 Task: Check the median sale price of all home types in the last 3 years.
Action: Mouse moved to (862, 174)
Screenshot: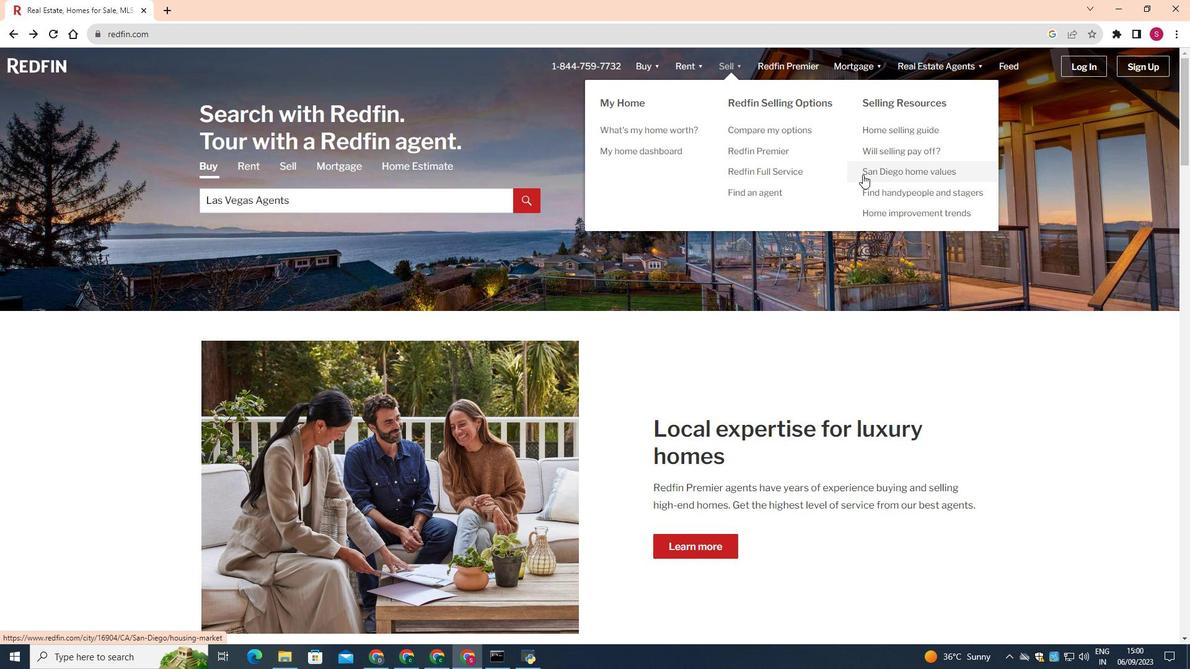 
Action: Mouse pressed left at (862, 174)
Screenshot: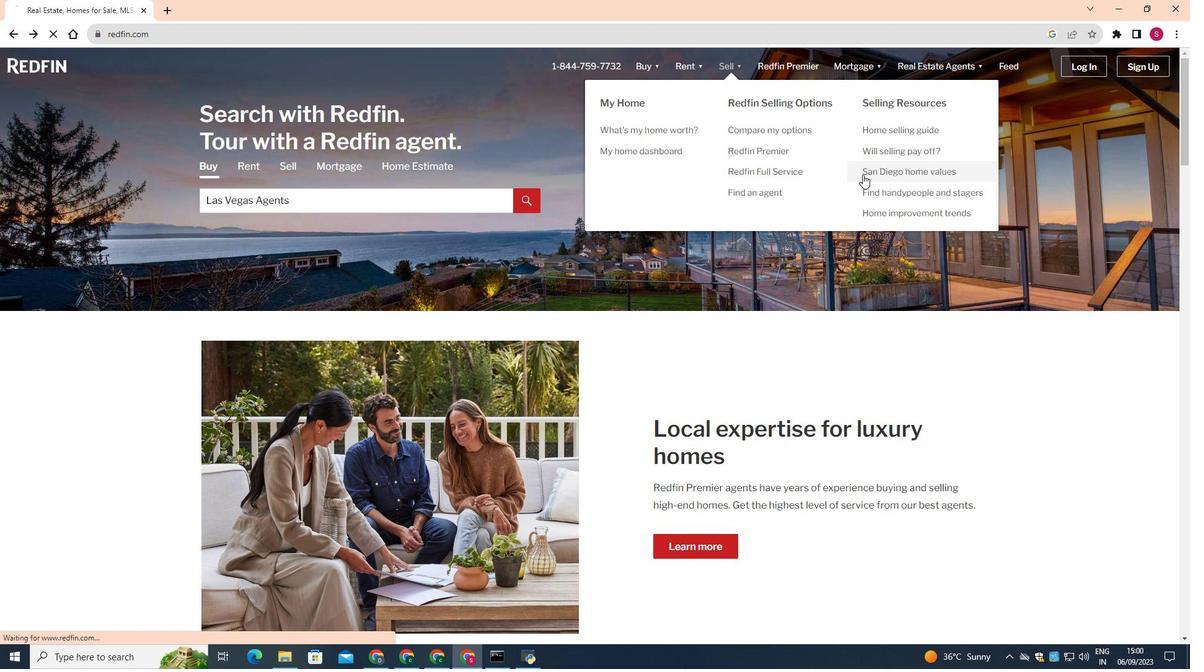 
Action: Mouse moved to (300, 450)
Screenshot: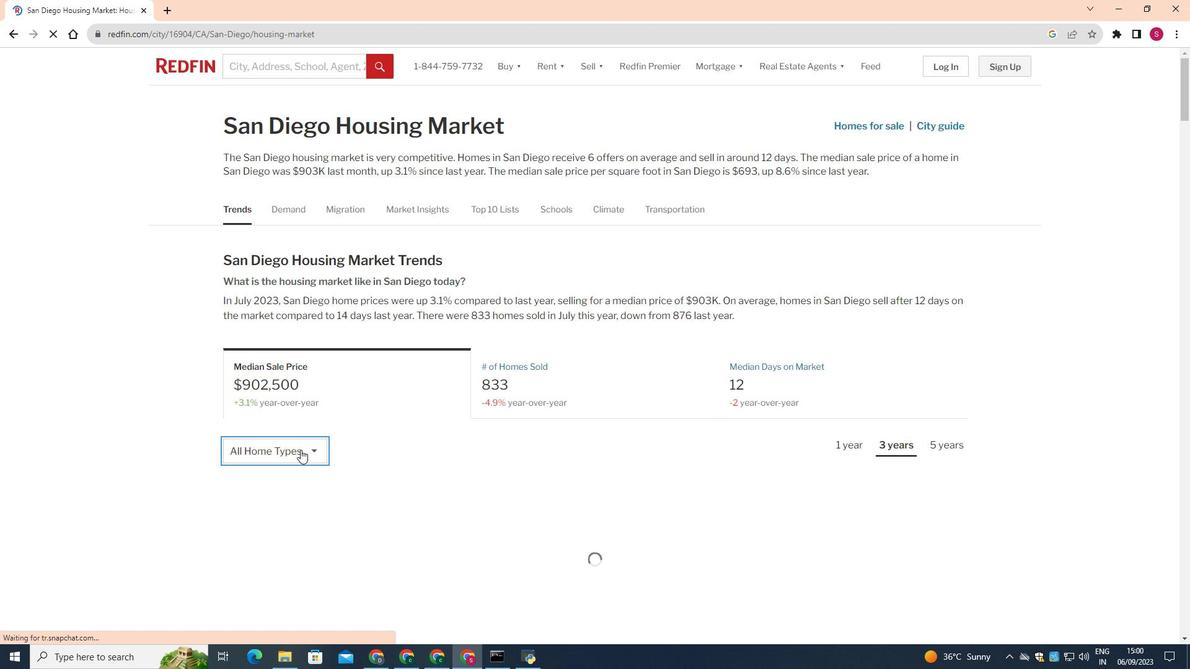 
Action: Mouse pressed left at (300, 450)
Screenshot: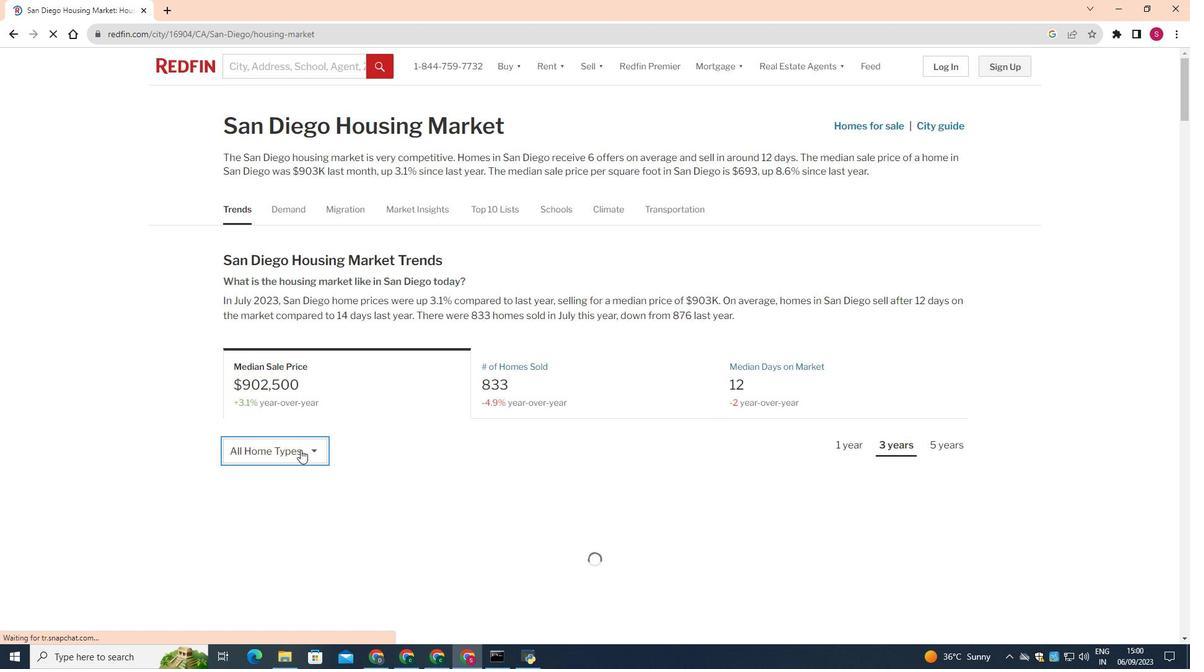 
Action: Mouse moved to (273, 472)
Screenshot: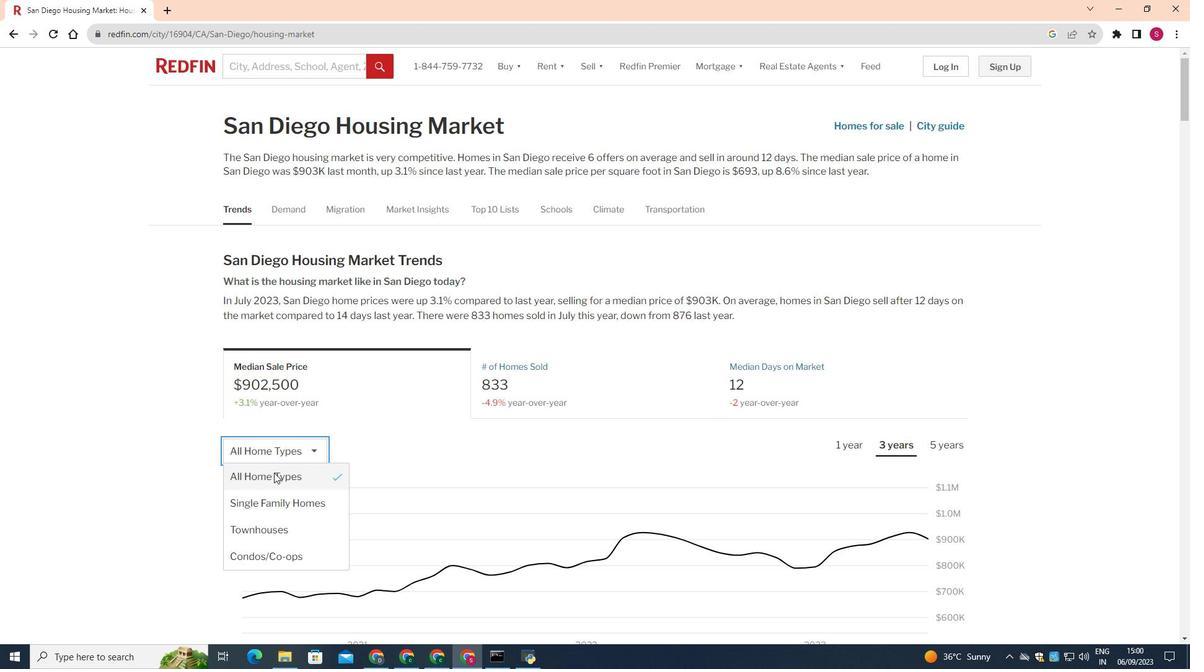 
Action: Mouse pressed left at (273, 472)
Screenshot: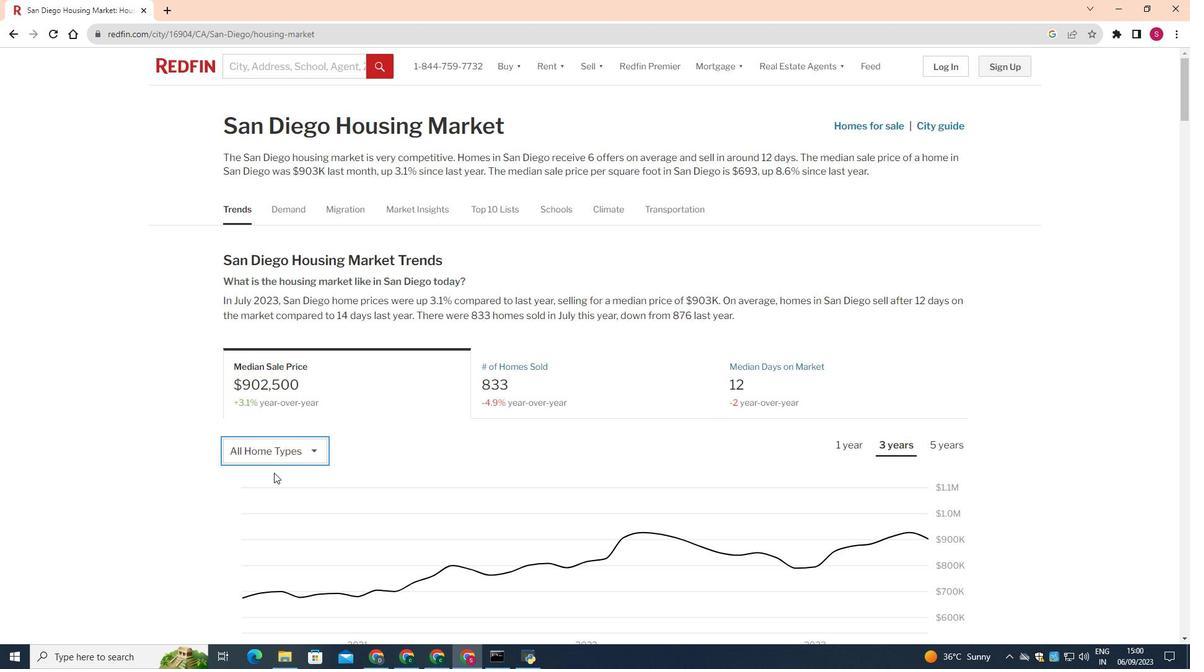 
Action: Mouse moved to (880, 447)
Screenshot: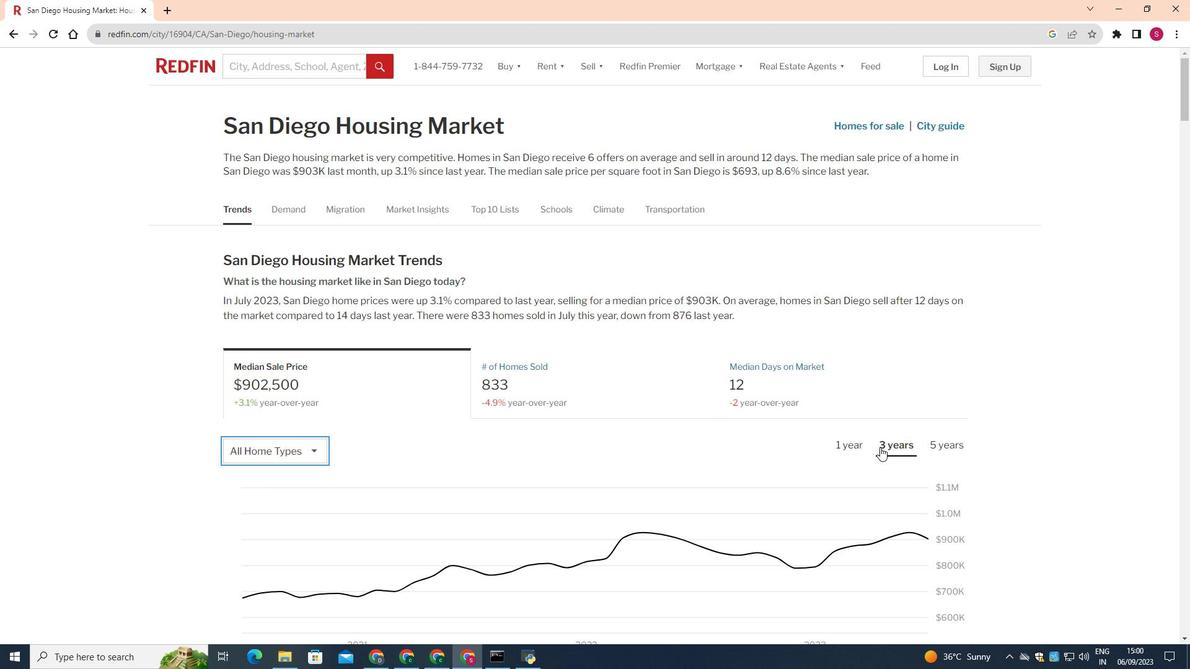 
Action: Mouse pressed left at (880, 447)
Screenshot: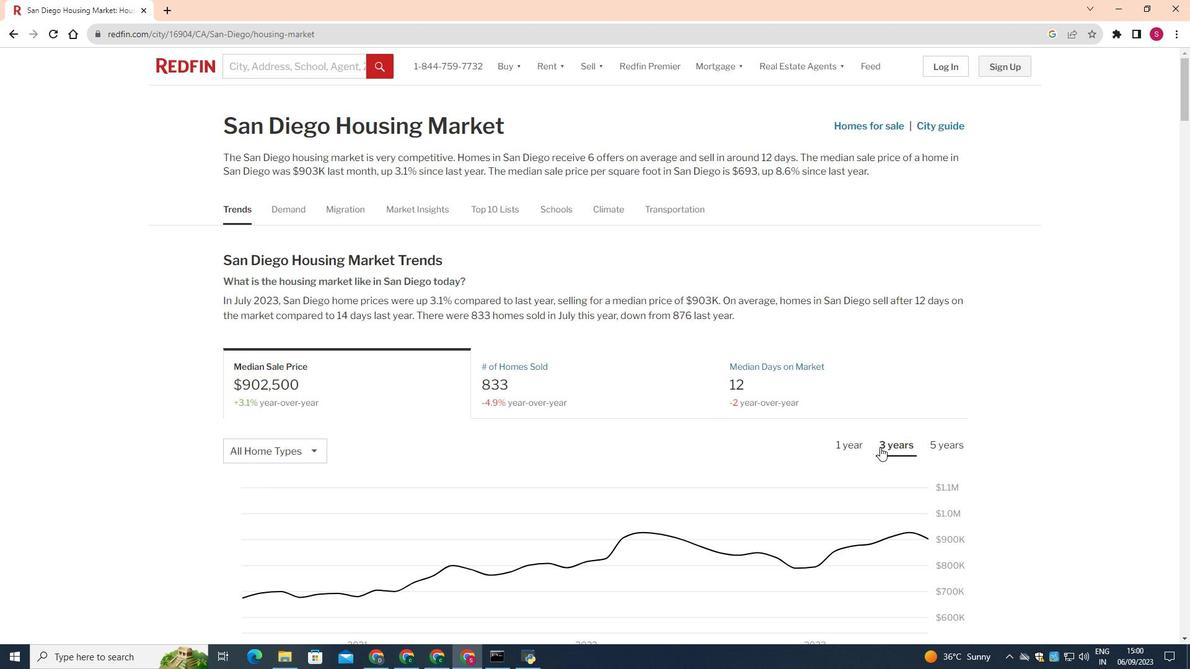 
Action: Mouse moved to (851, 451)
Screenshot: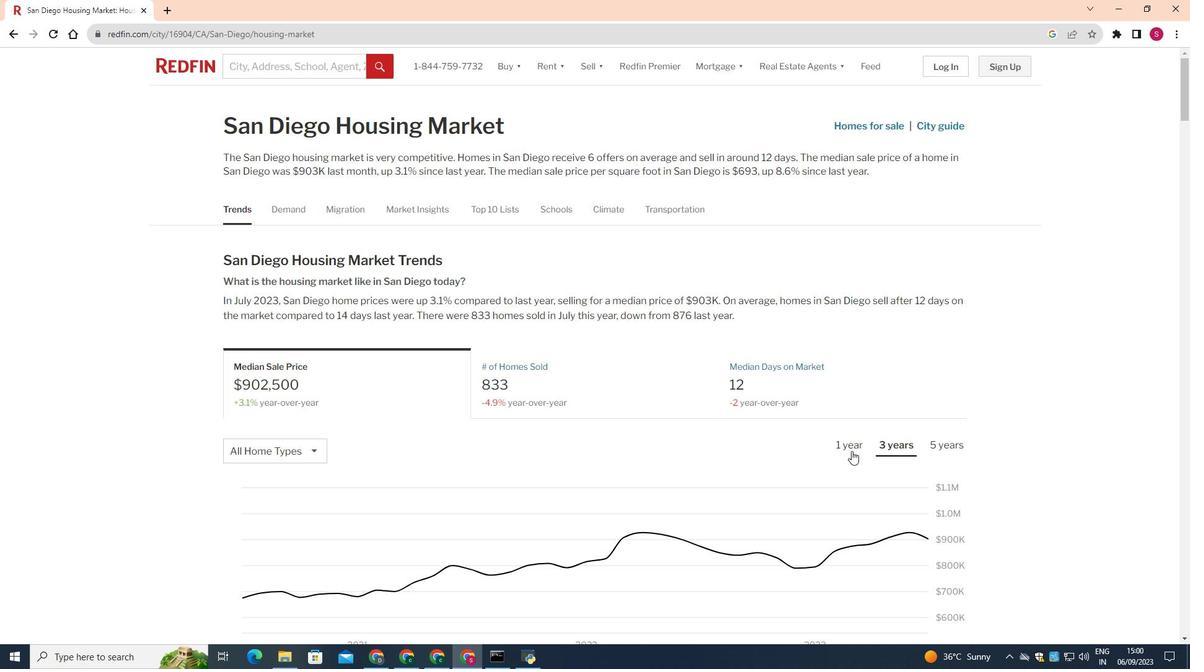 
Action: Mouse scrolled (851, 450) with delta (0, 0)
Screenshot: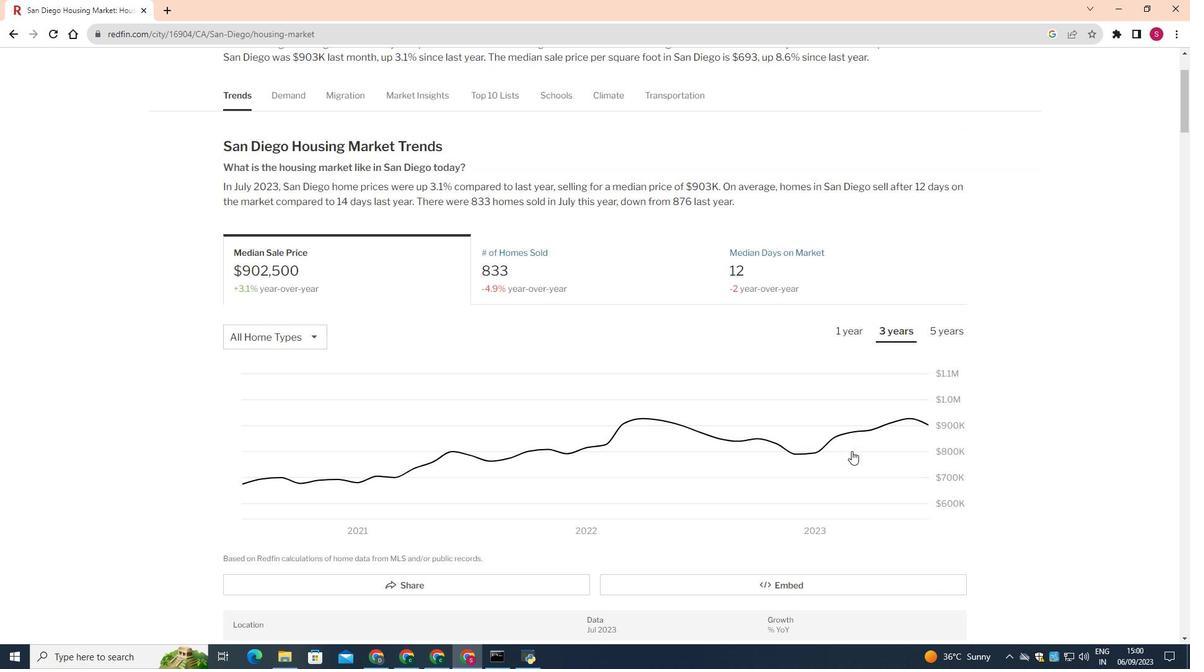 
Action: Mouse scrolled (851, 450) with delta (0, 0)
Screenshot: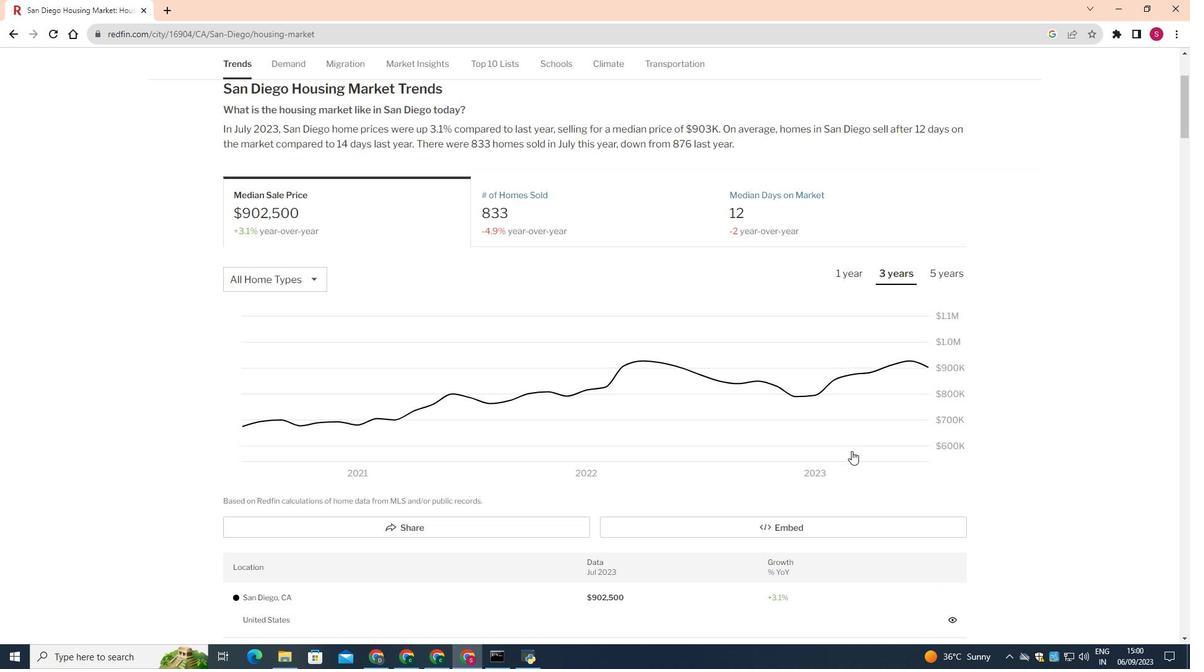 
Action: Mouse scrolled (851, 450) with delta (0, 0)
Screenshot: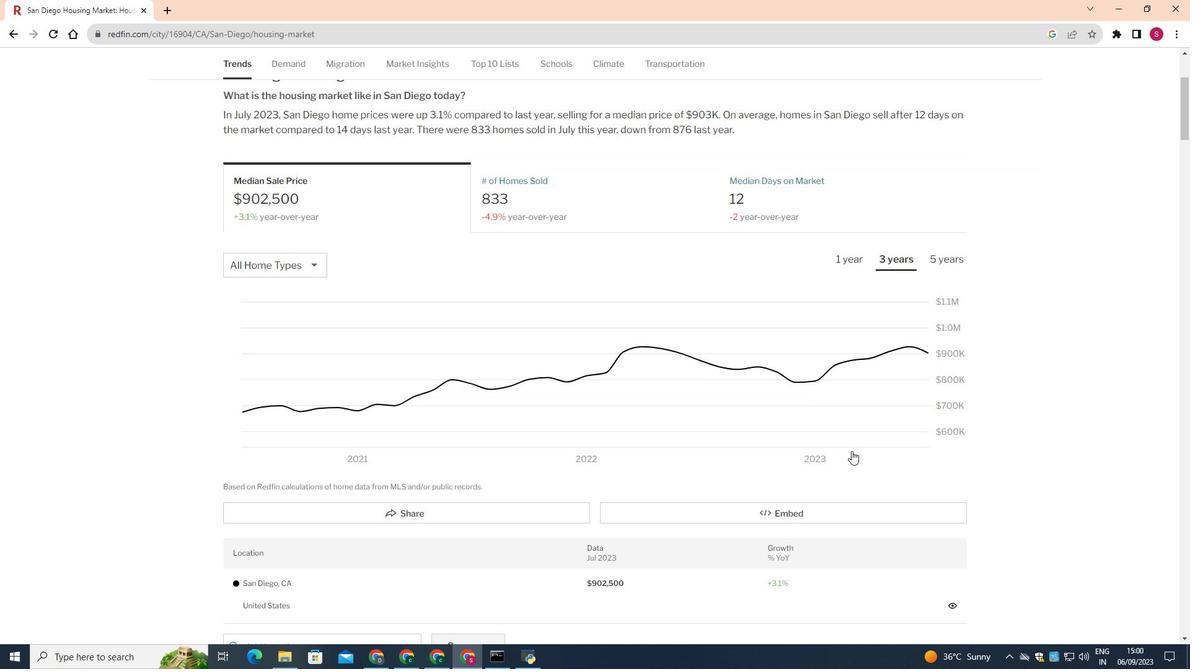 
Action: Mouse scrolled (851, 450) with delta (0, 0)
Screenshot: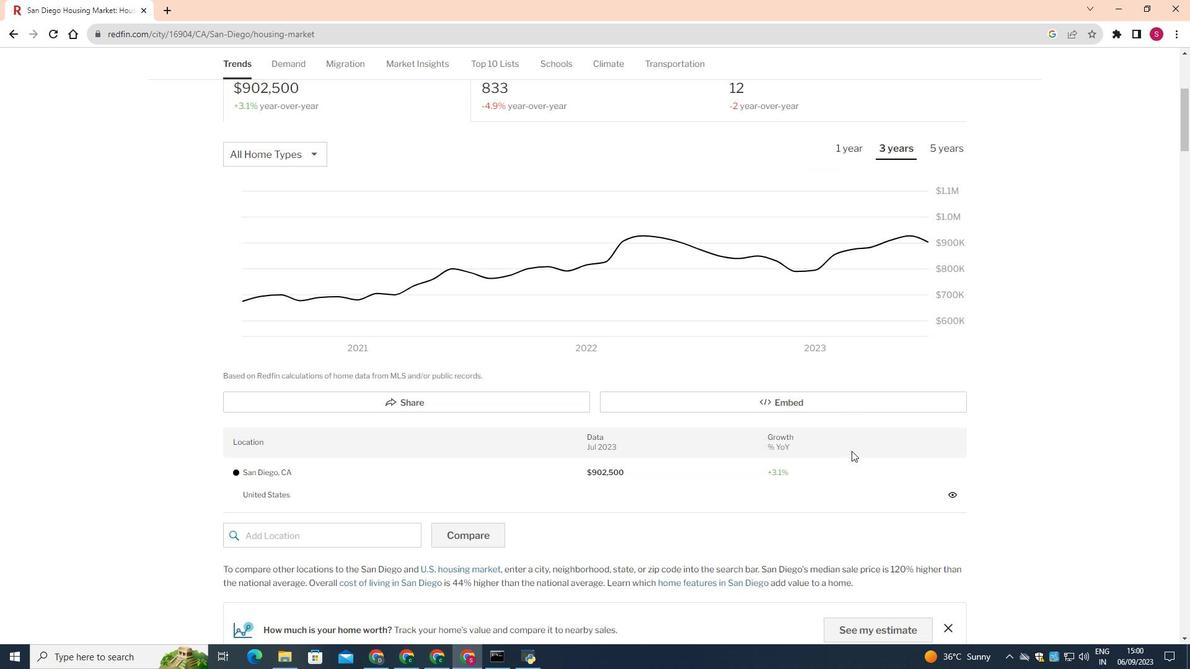 
Action: Mouse scrolled (851, 450) with delta (0, 0)
Screenshot: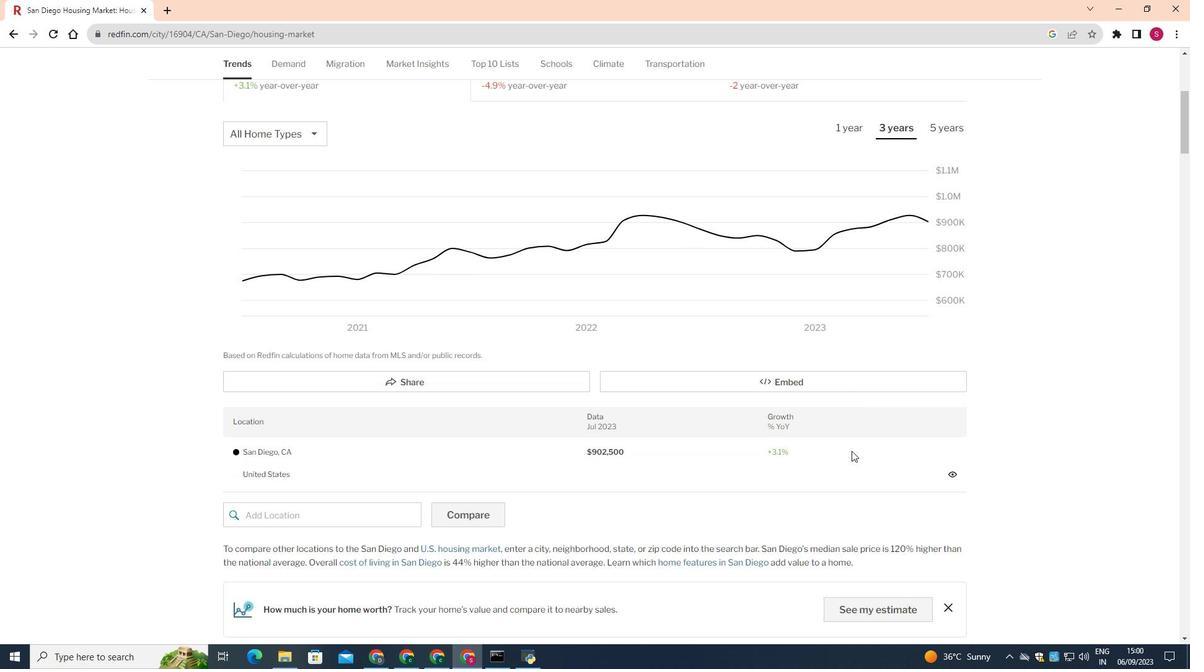 
Action: Mouse scrolled (851, 450) with delta (0, 0)
Screenshot: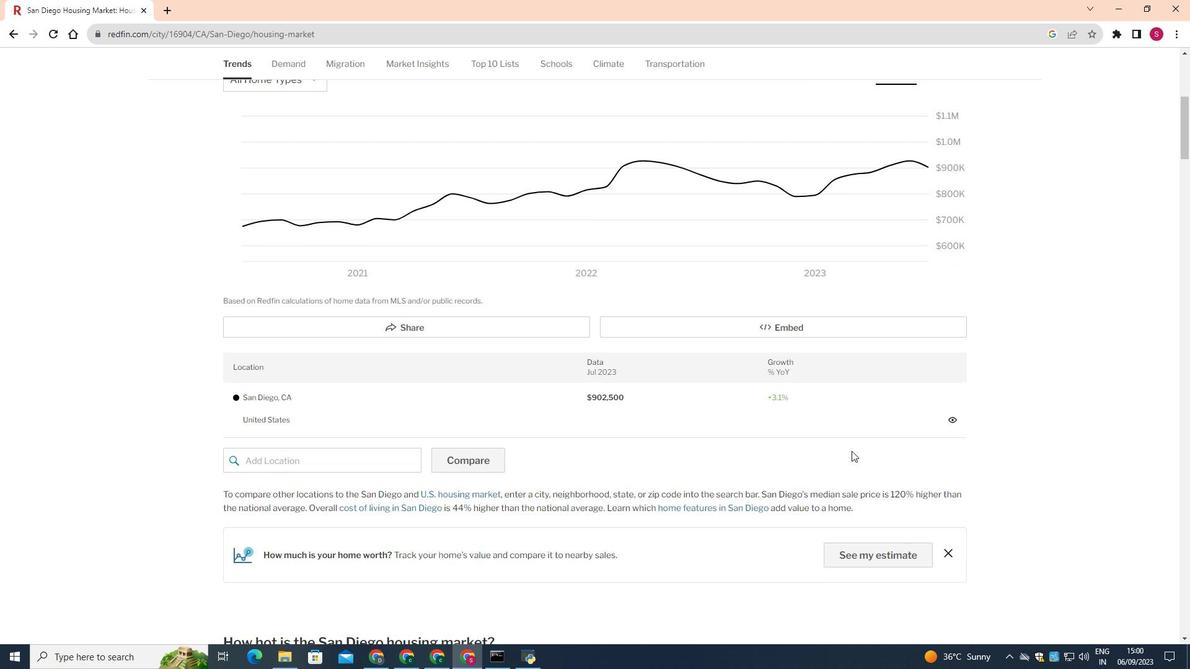 
Action: Mouse scrolled (851, 450) with delta (0, 0)
Screenshot: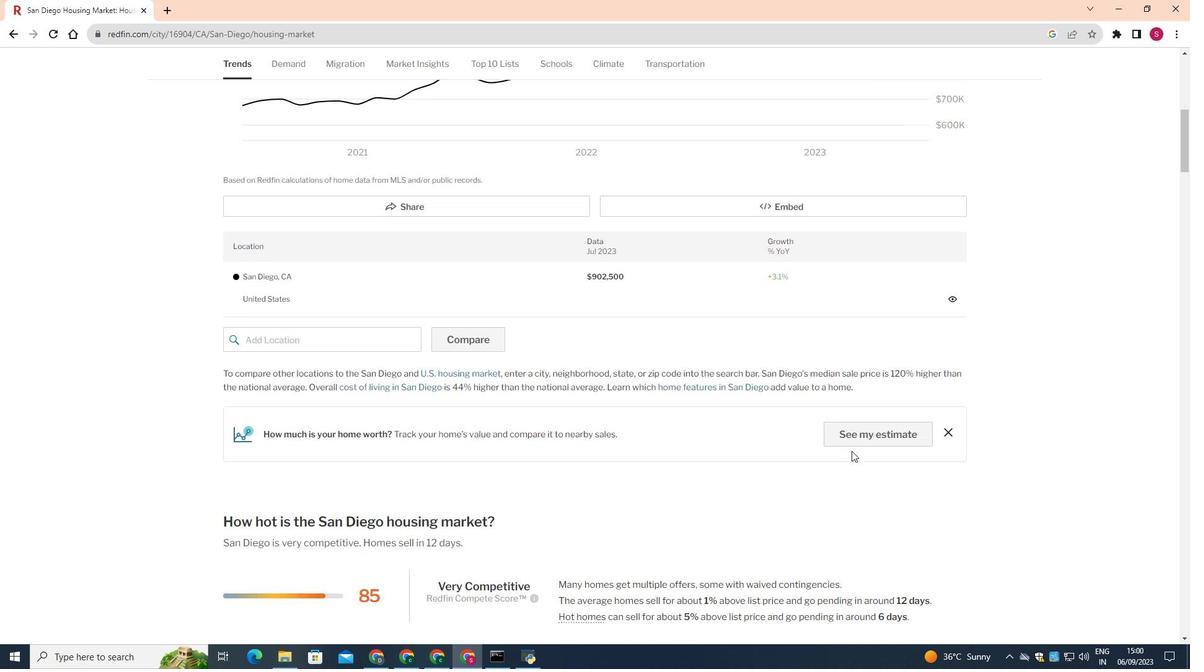 
Action: Mouse scrolled (851, 450) with delta (0, 0)
Screenshot: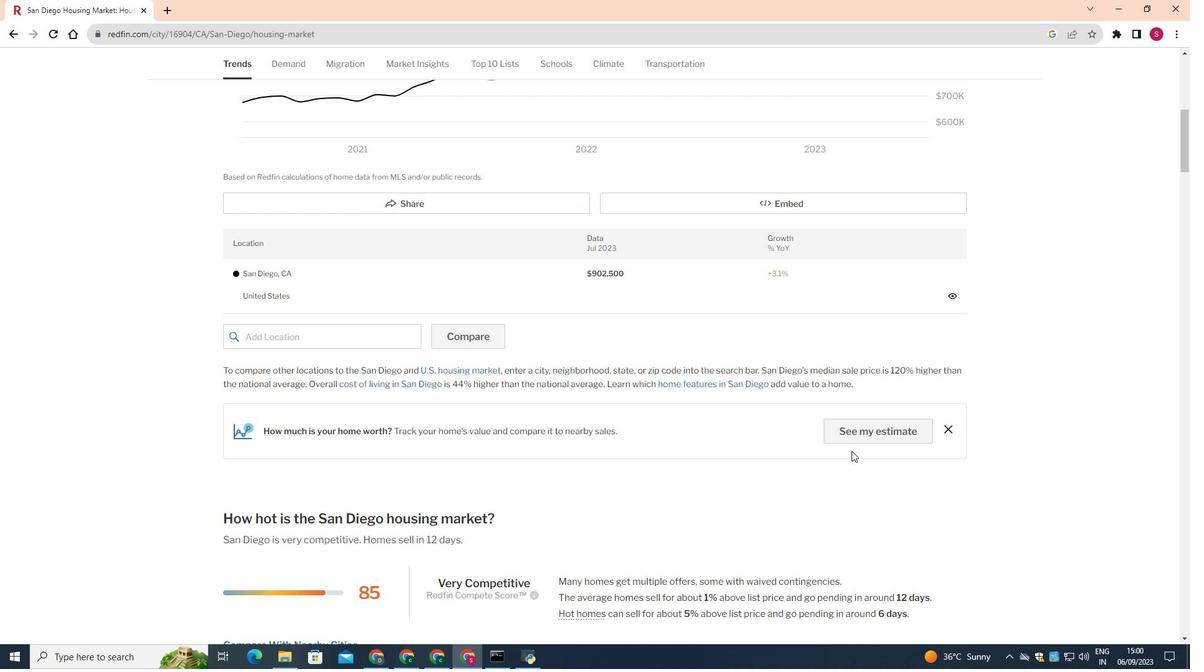 
